 Task: Create a due date automation trigger when advanced on, 2 days after a card is due add basic assigned only to anyone at 11:00 AM.
Action: Mouse moved to (821, 238)
Screenshot: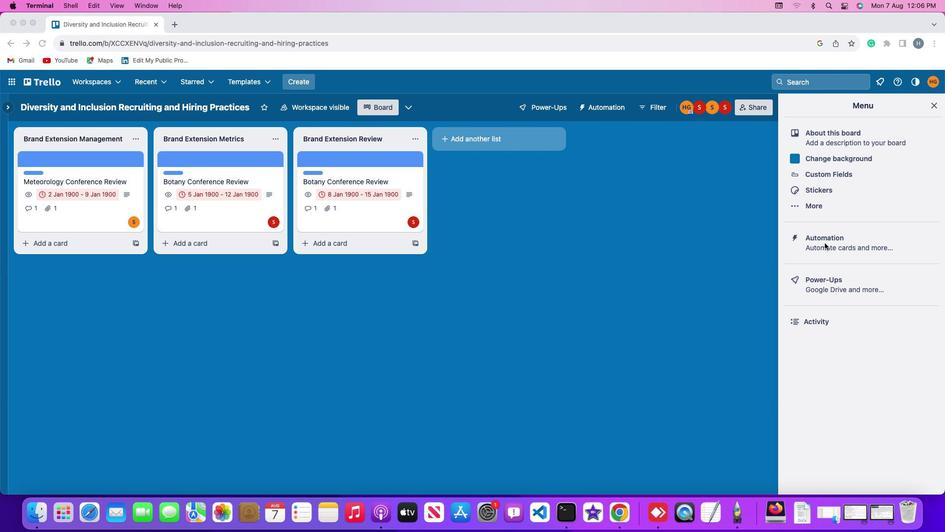 
Action: Mouse pressed left at (821, 238)
Screenshot: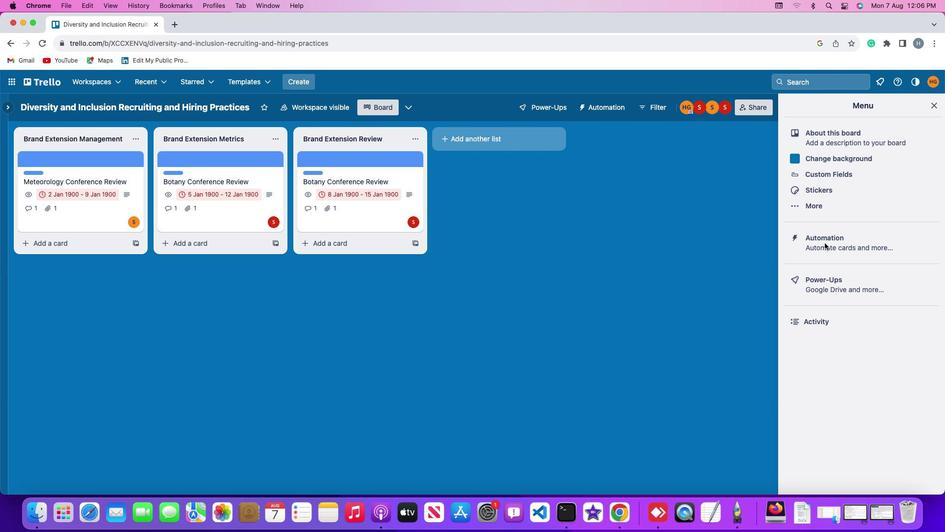 
Action: Mouse pressed left at (821, 238)
Screenshot: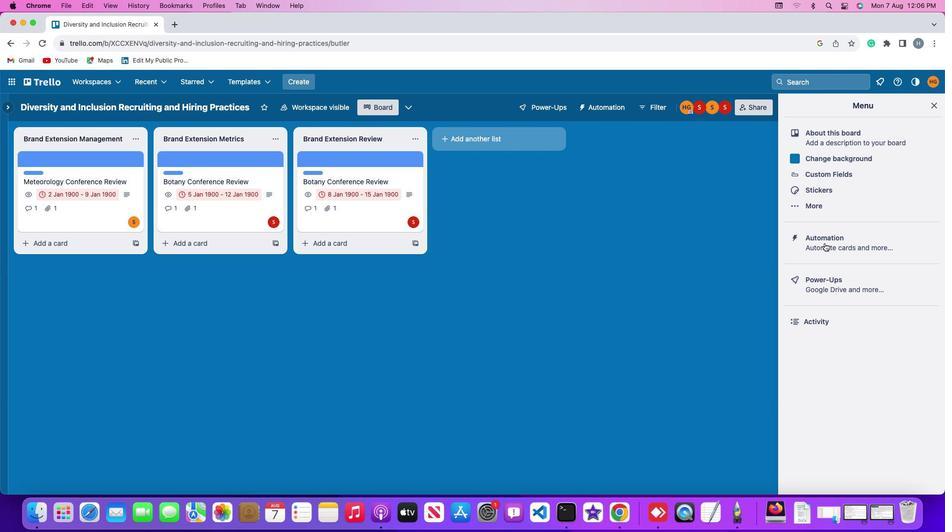 
Action: Mouse moved to (55, 229)
Screenshot: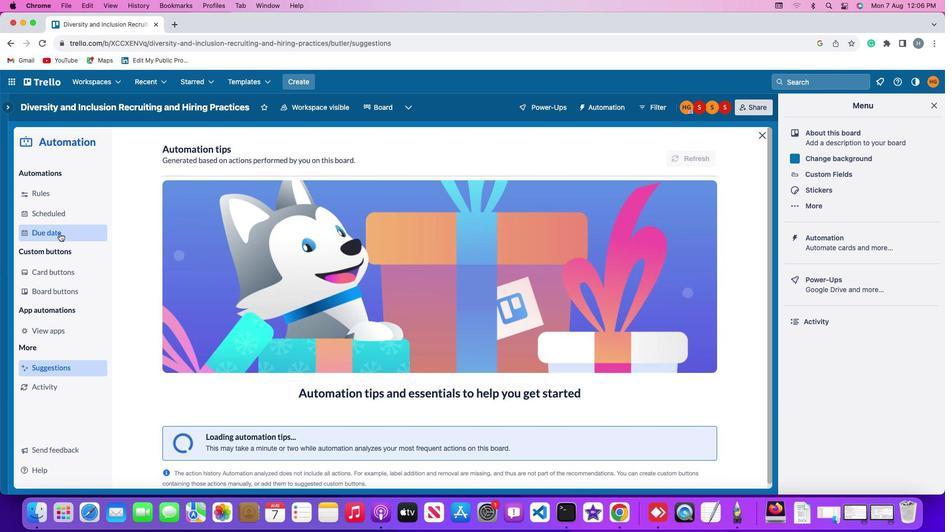 
Action: Mouse pressed left at (55, 229)
Screenshot: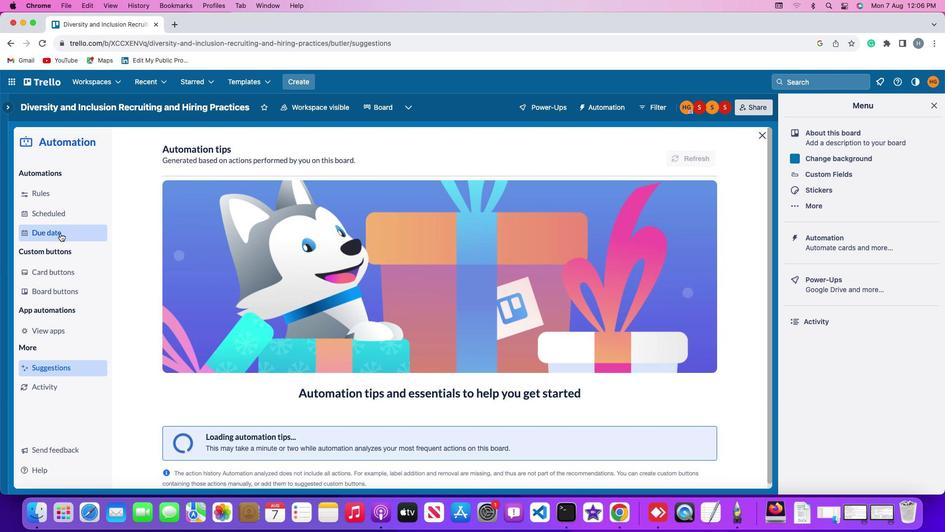 
Action: Mouse moved to (644, 149)
Screenshot: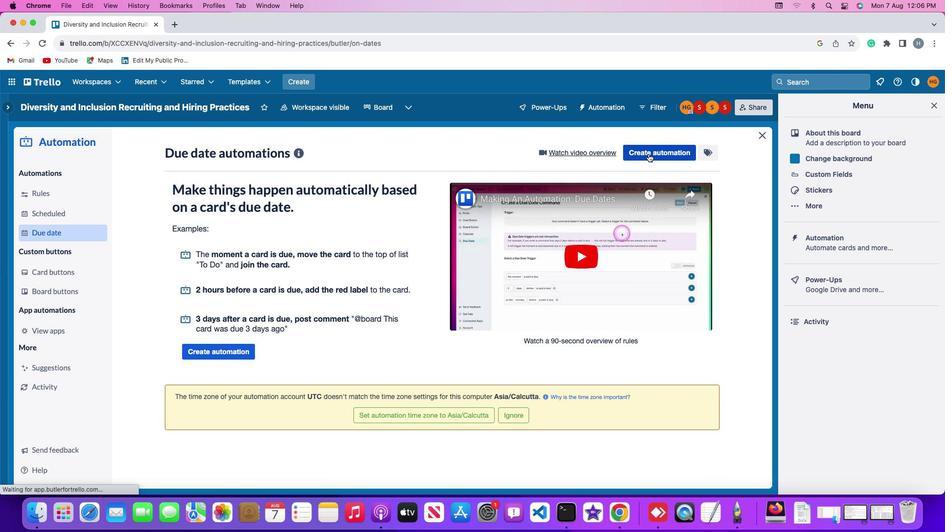 
Action: Mouse pressed left at (644, 149)
Screenshot: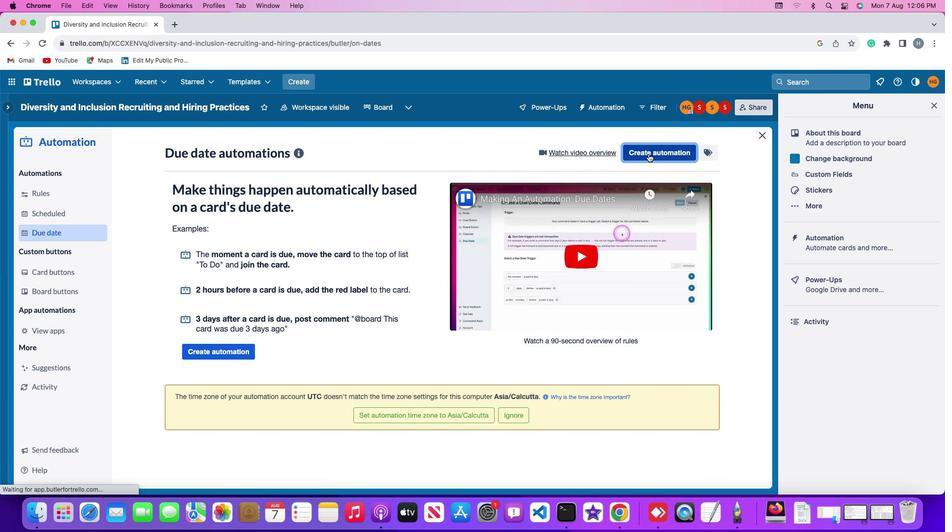 
Action: Mouse moved to (431, 240)
Screenshot: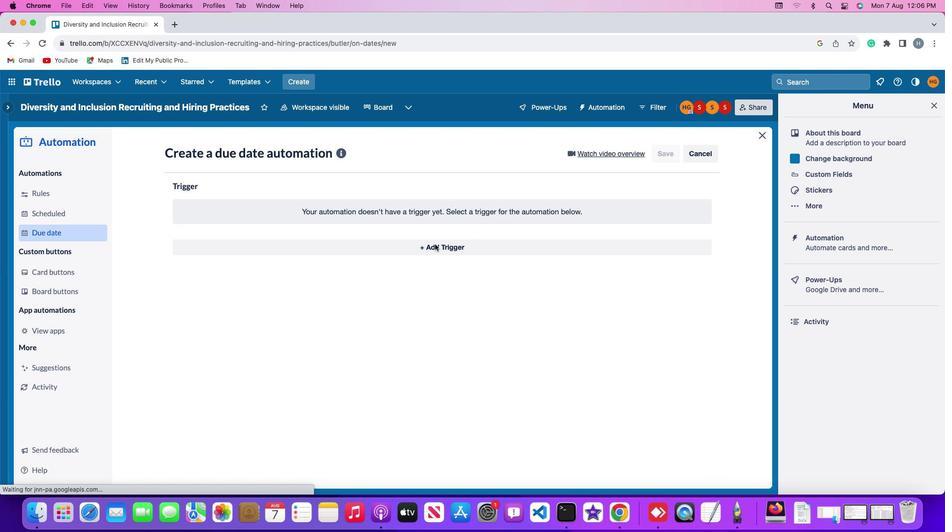 
Action: Mouse pressed left at (431, 240)
Screenshot: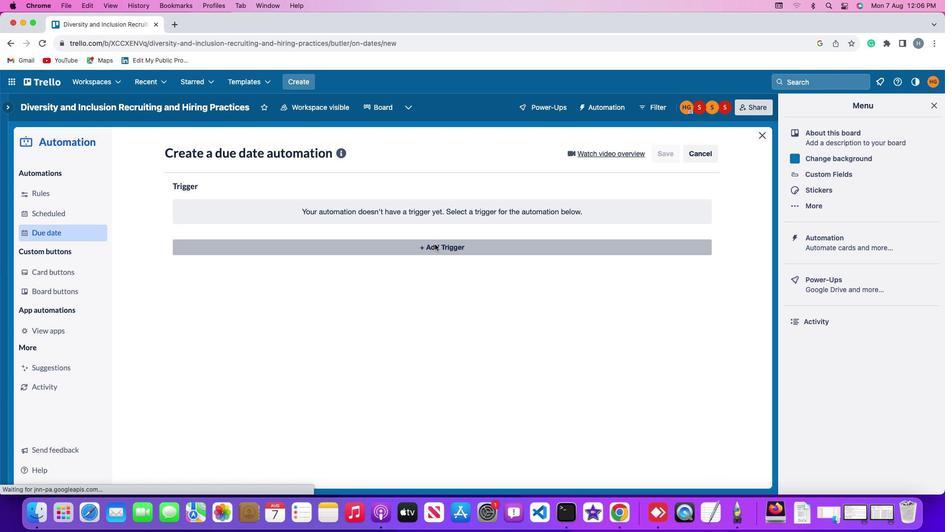 
Action: Mouse moved to (185, 394)
Screenshot: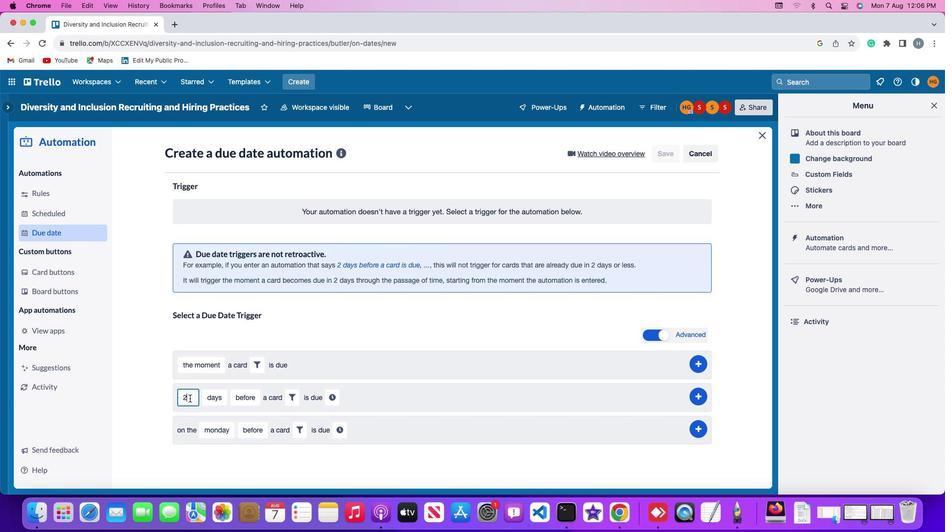 
Action: Mouse pressed left at (185, 394)
Screenshot: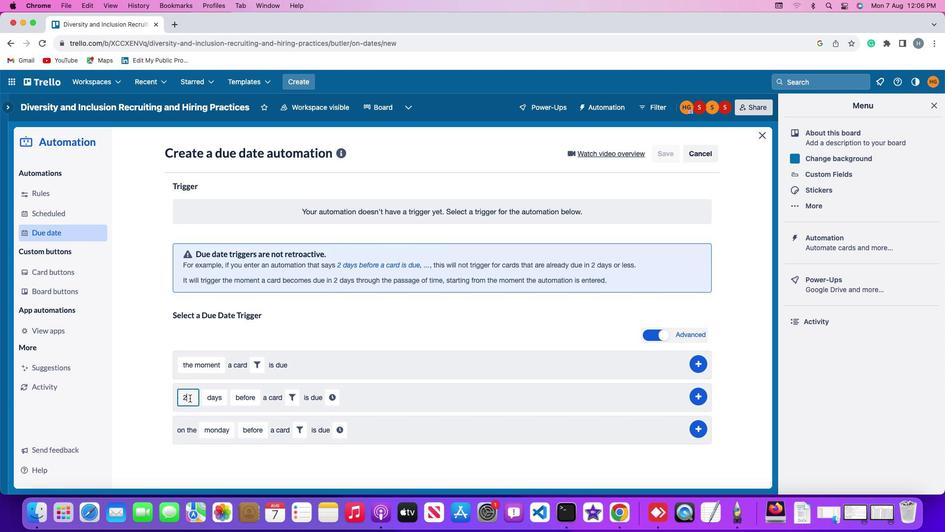 
Action: Key pressed Key.backspace
Screenshot: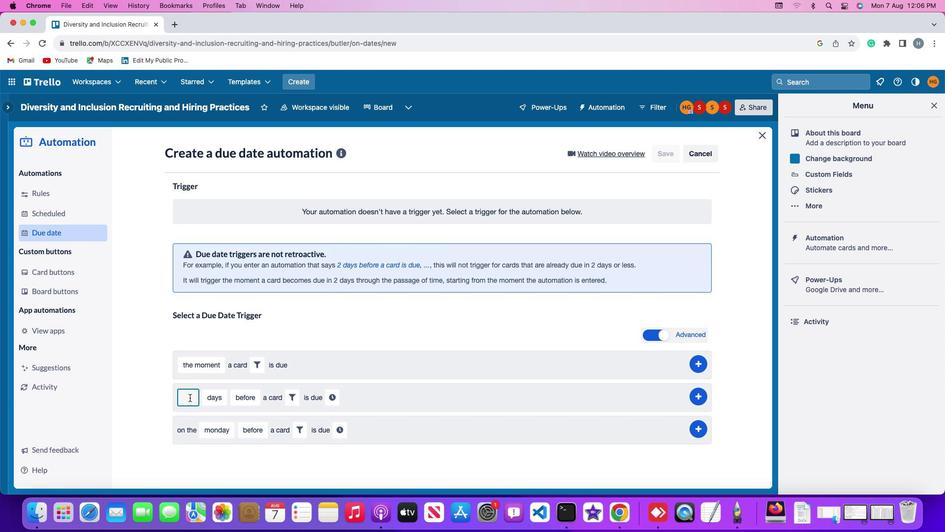 
Action: Mouse moved to (185, 394)
Screenshot: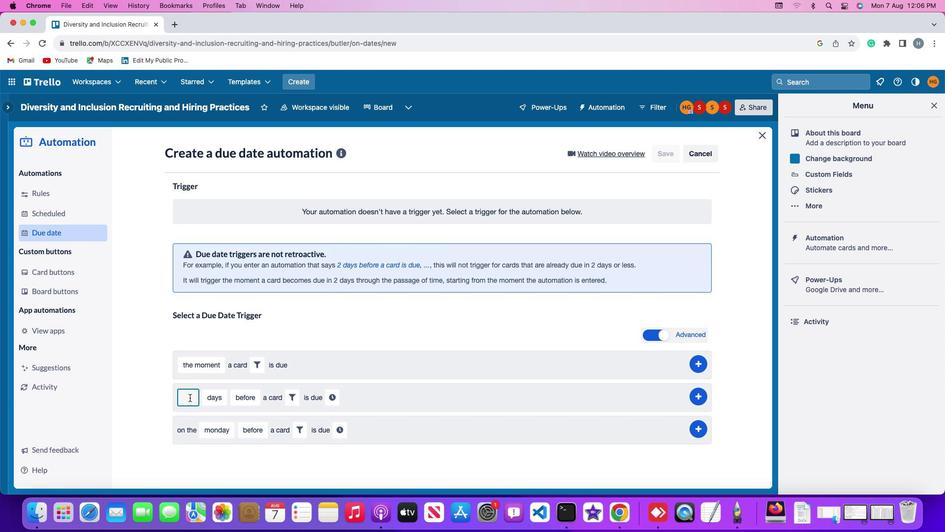 
Action: Key pressed '2'
Screenshot: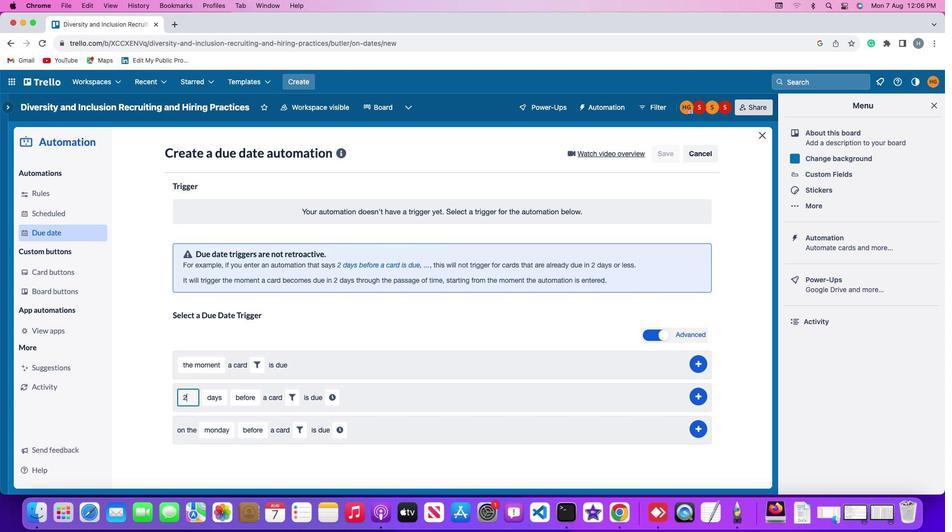 
Action: Mouse moved to (220, 392)
Screenshot: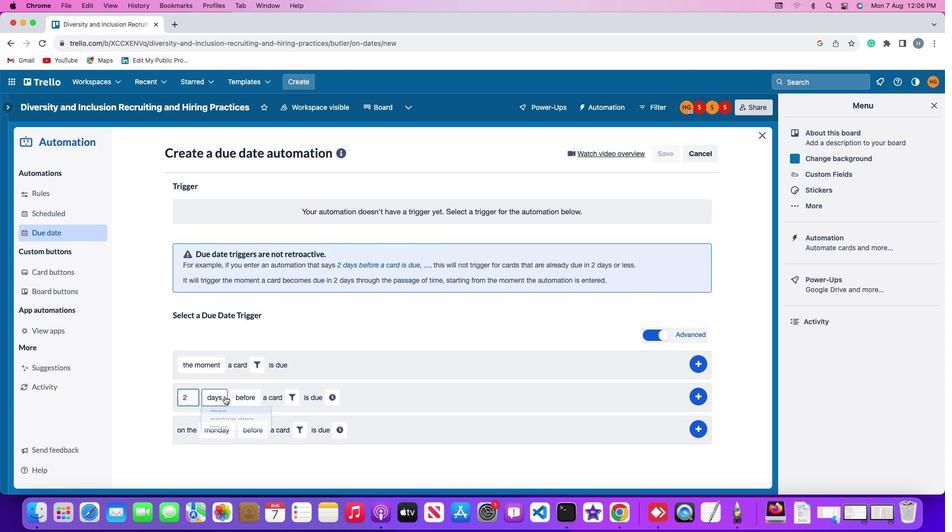 
Action: Mouse pressed left at (220, 392)
Screenshot: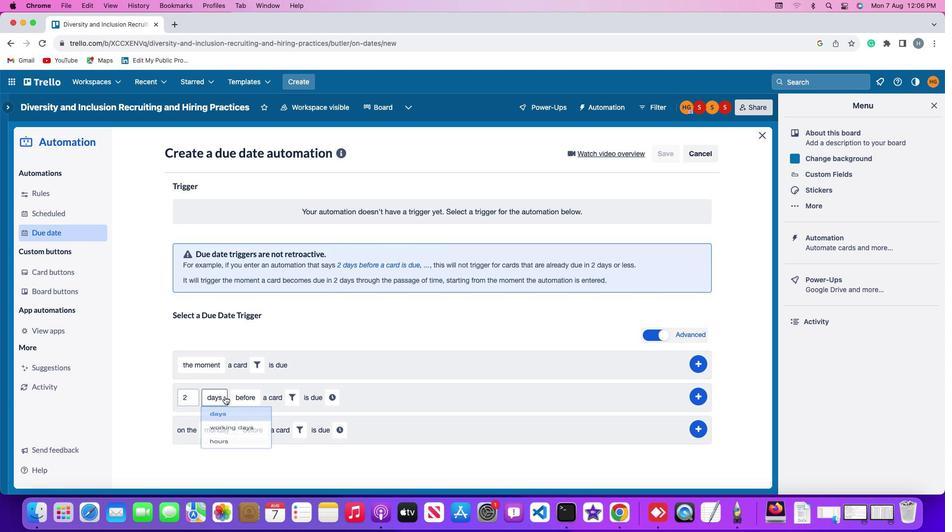 
Action: Mouse moved to (223, 414)
Screenshot: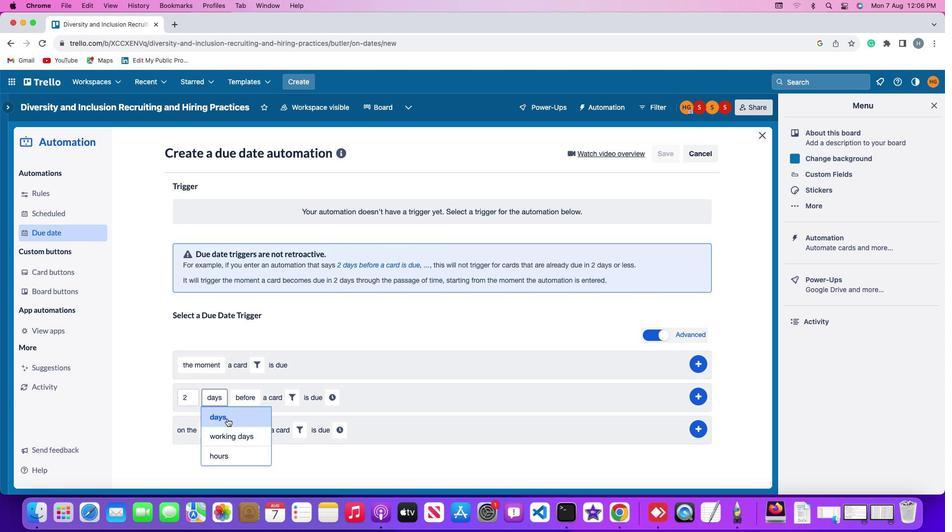 
Action: Mouse pressed left at (223, 414)
Screenshot: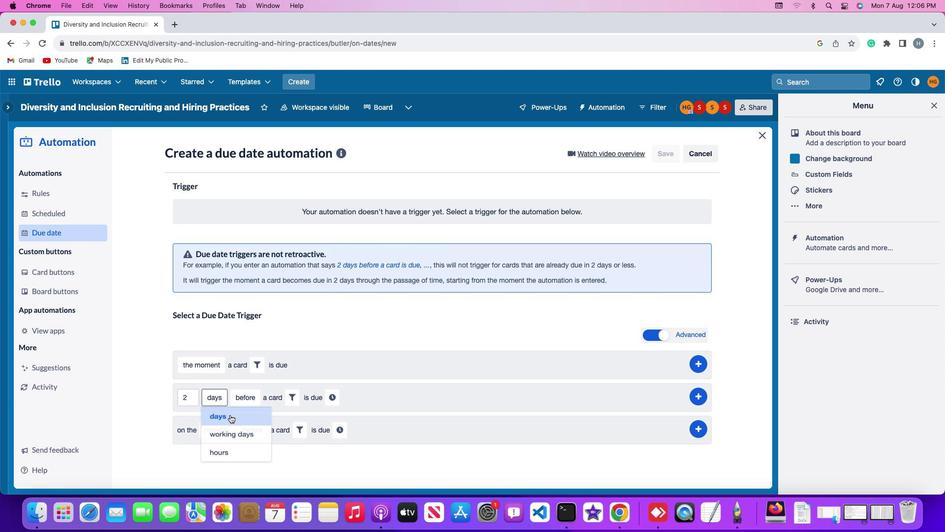 
Action: Mouse moved to (238, 395)
Screenshot: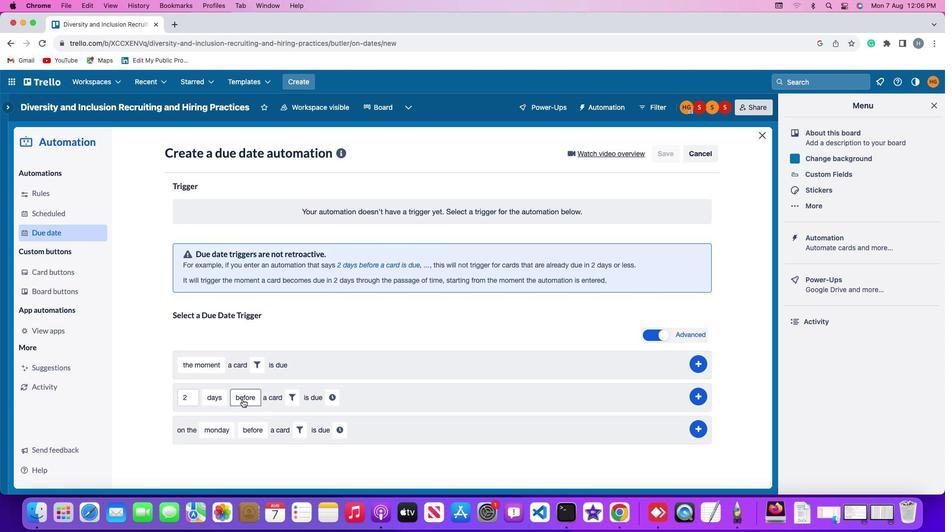 
Action: Mouse pressed left at (238, 395)
Screenshot: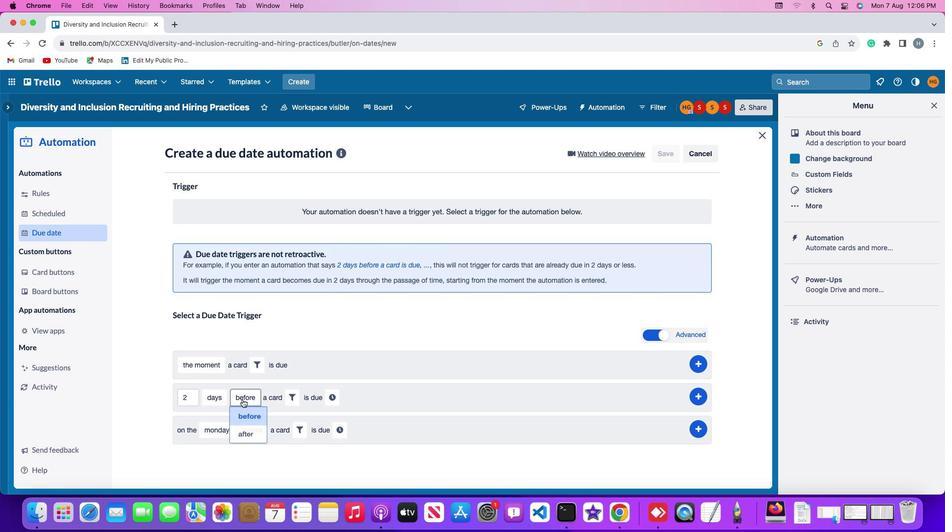 
Action: Mouse moved to (249, 432)
Screenshot: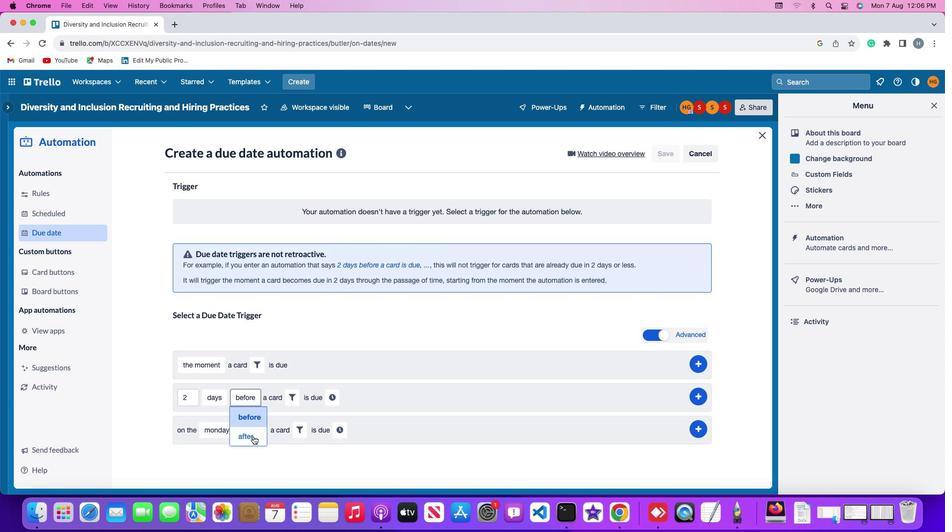
Action: Mouse pressed left at (249, 432)
Screenshot: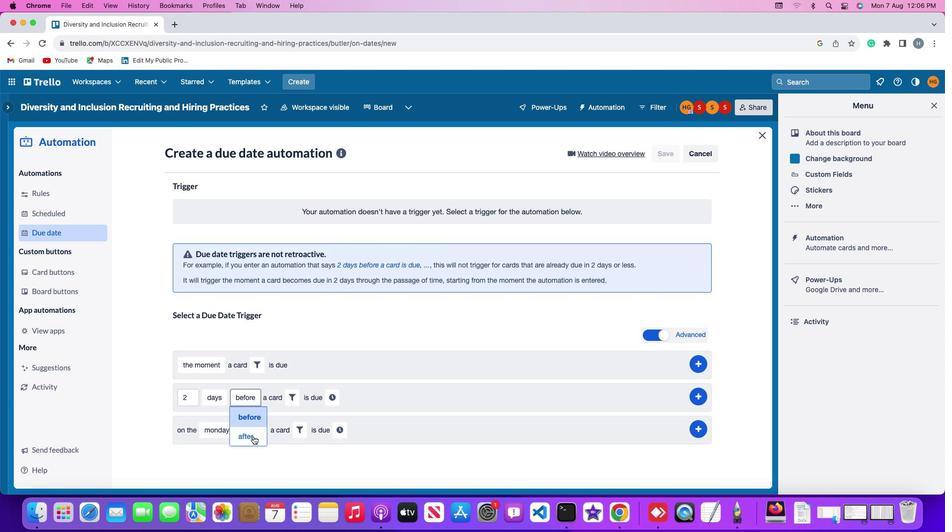 
Action: Mouse moved to (281, 395)
Screenshot: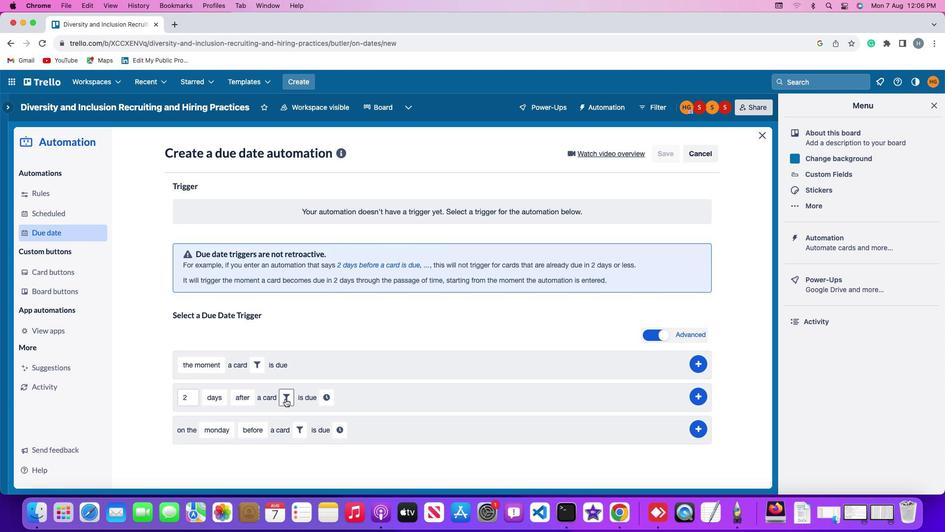 
Action: Mouse pressed left at (281, 395)
Screenshot: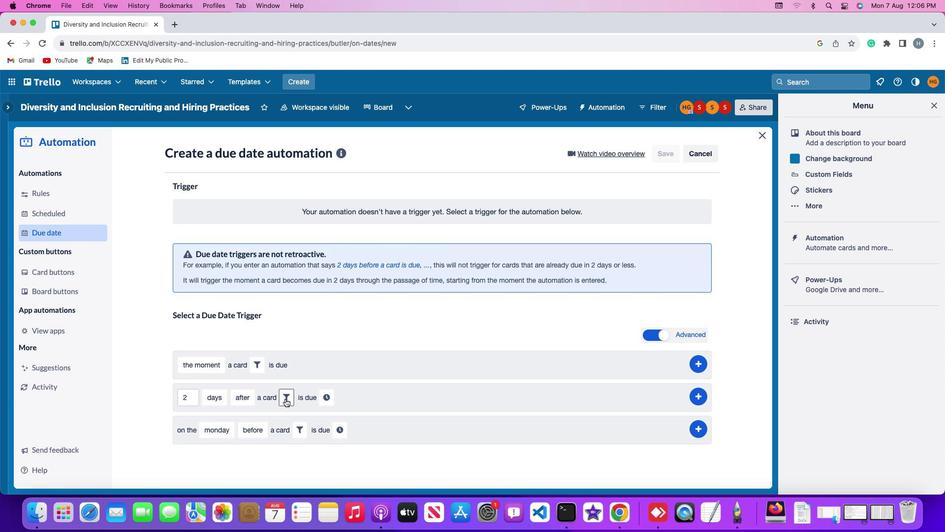 
Action: Mouse moved to (292, 436)
Screenshot: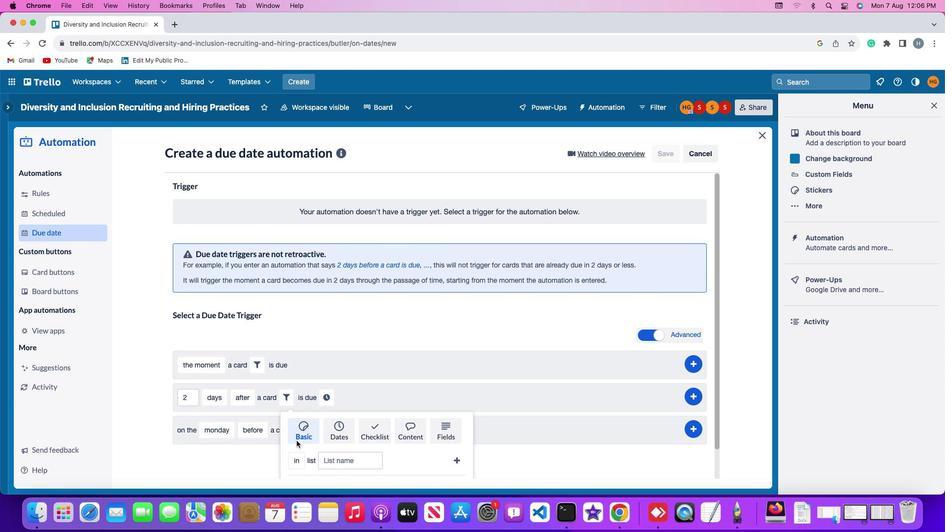 
Action: Mouse scrolled (292, 436) with delta (-3, -3)
Screenshot: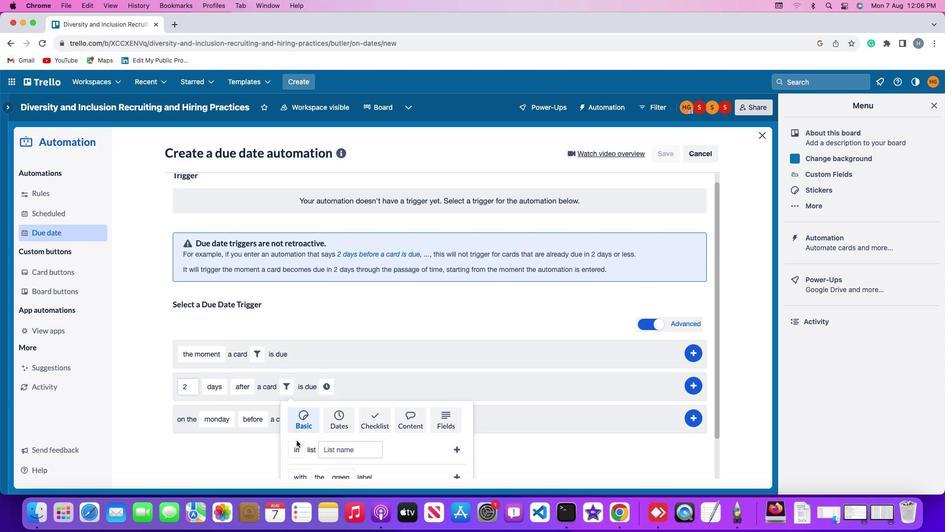 
Action: Mouse scrolled (292, 436) with delta (-3, -3)
Screenshot: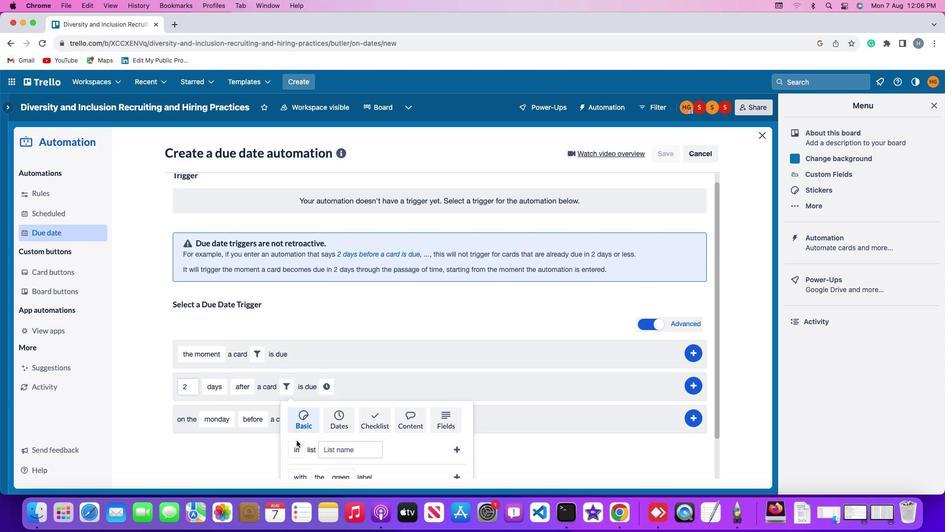 
Action: Mouse scrolled (292, 436) with delta (-3, -5)
Screenshot: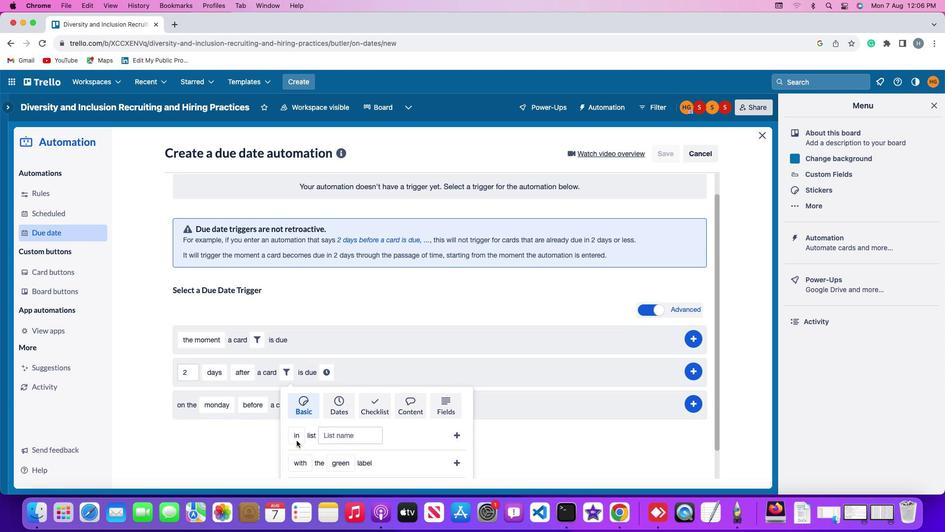 
Action: Mouse scrolled (292, 436) with delta (-3, -5)
Screenshot: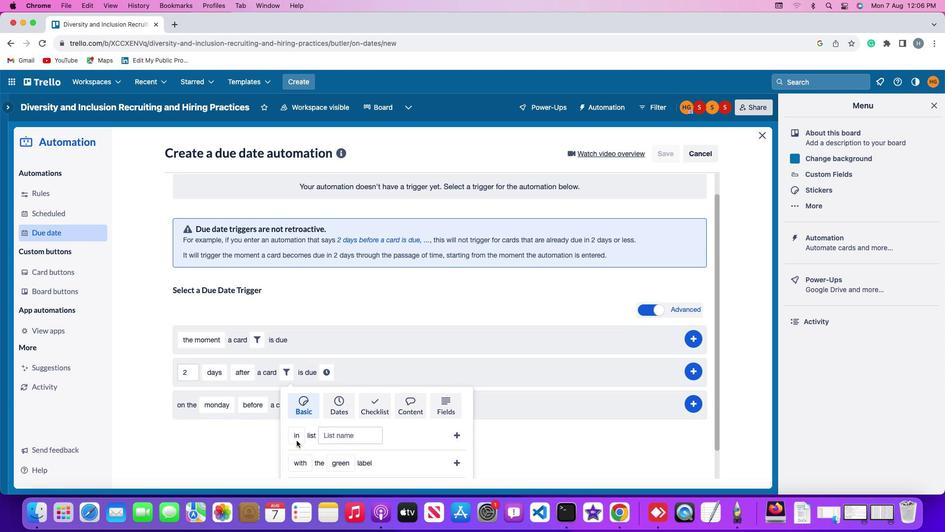
Action: Mouse scrolled (292, 436) with delta (-3, -6)
Screenshot: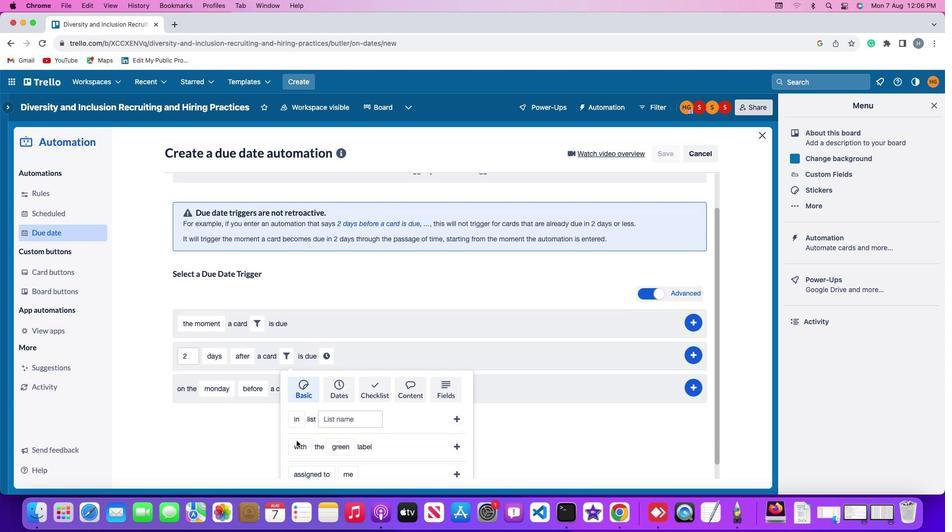 
Action: Mouse scrolled (292, 436) with delta (-3, -6)
Screenshot: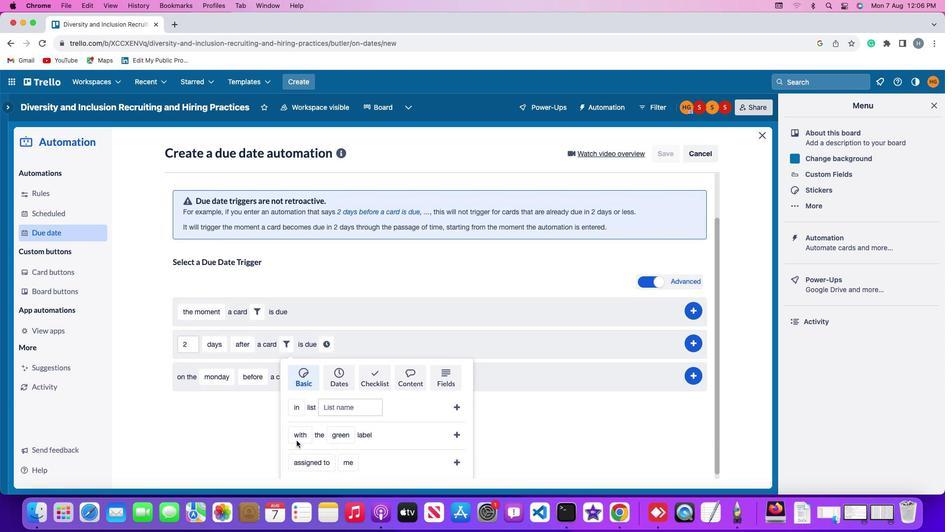 
Action: Mouse moved to (302, 452)
Screenshot: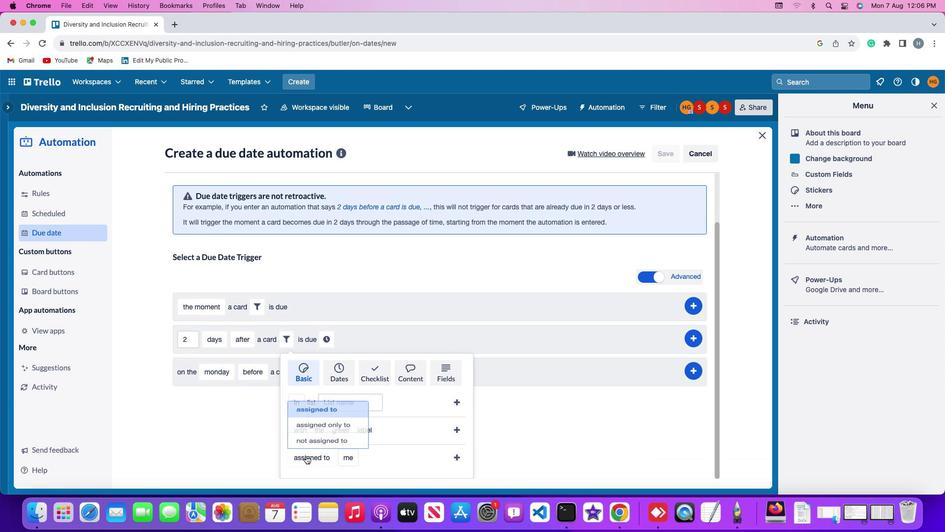 
Action: Mouse pressed left at (302, 452)
Screenshot: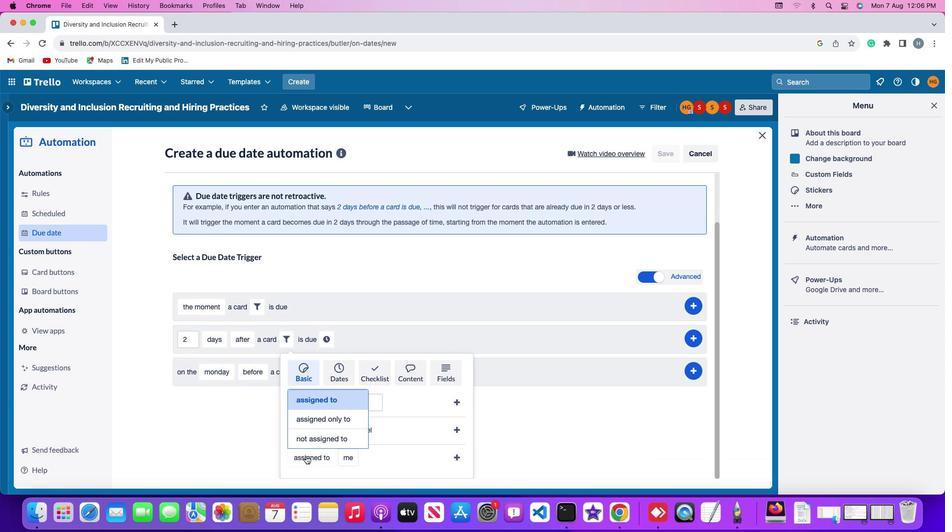 
Action: Mouse moved to (322, 413)
Screenshot: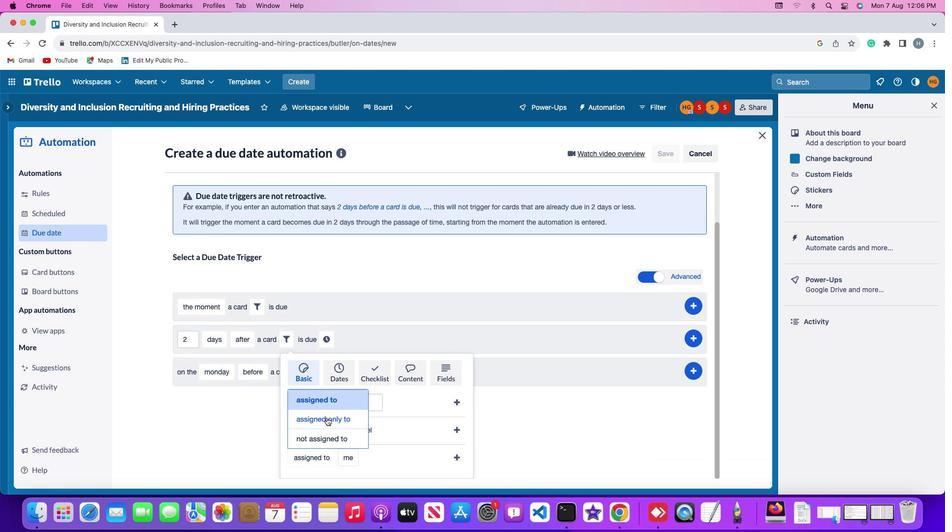 
Action: Mouse pressed left at (322, 413)
Screenshot: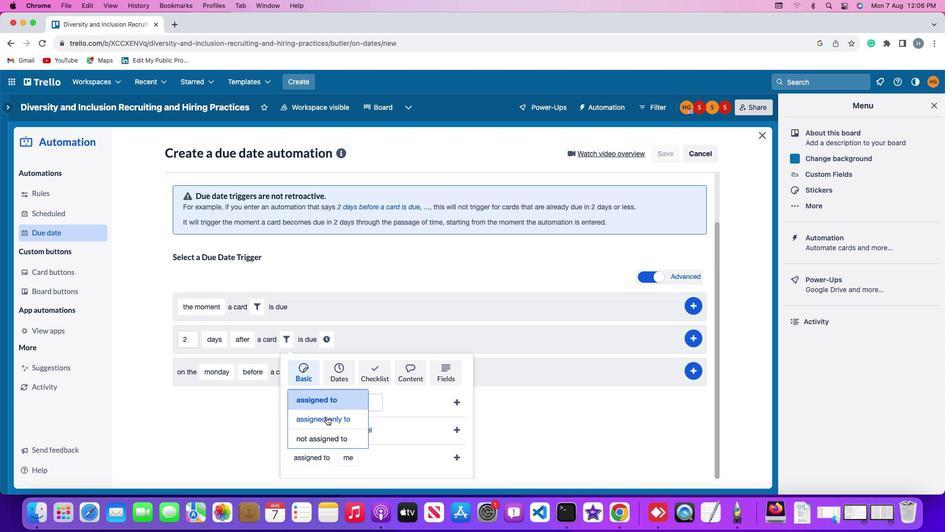 
Action: Mouse moved to (365, 449)
Screenshot: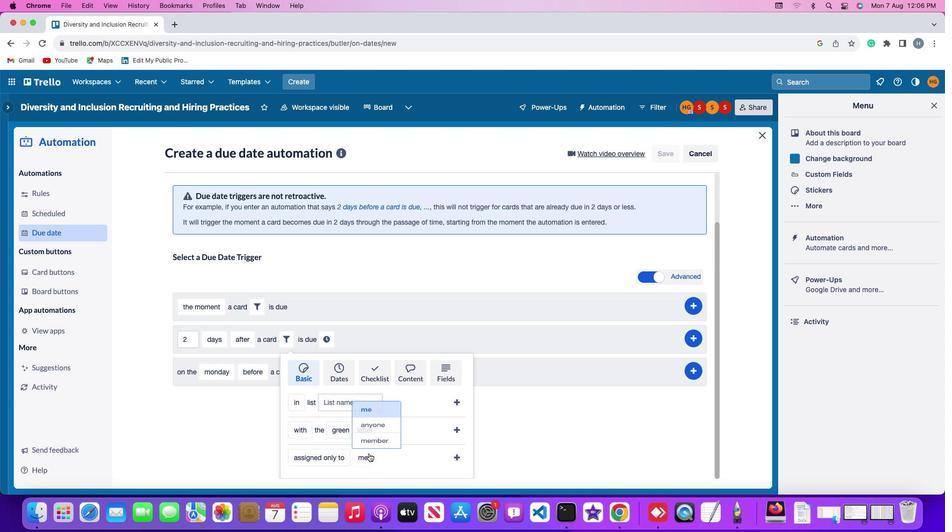 
Action: Mouse pressed left at (365, 449)
Screenshot: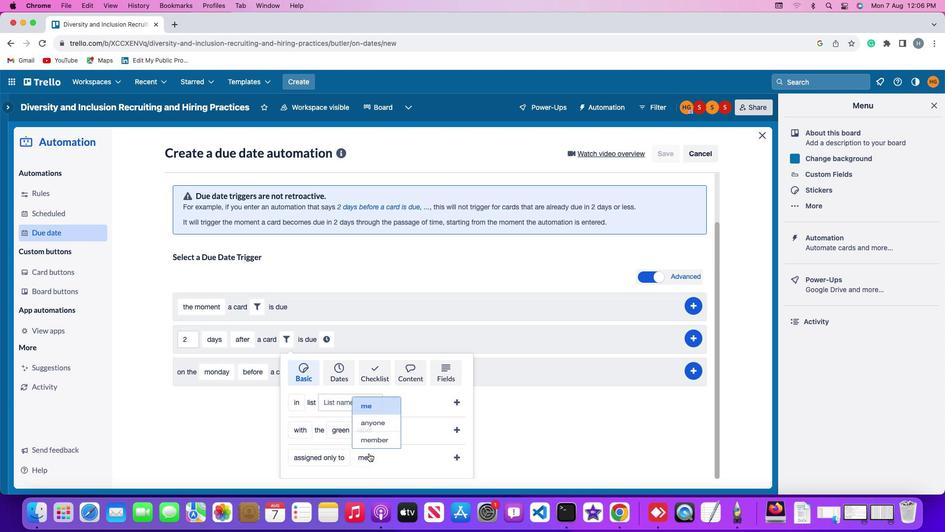 
Action: Mouse moved to (370, 411)
Screenshot: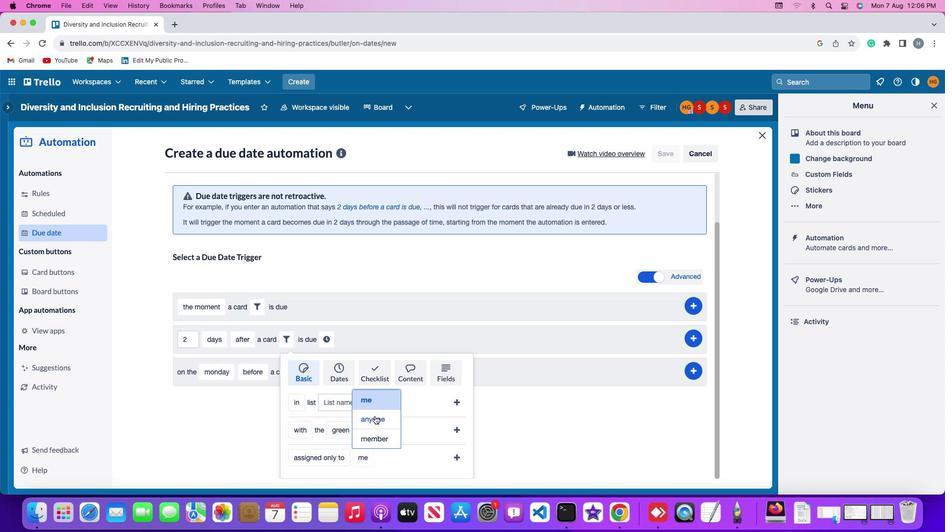 
Action: Mouse pressed left at (370, 411)
Screenshot: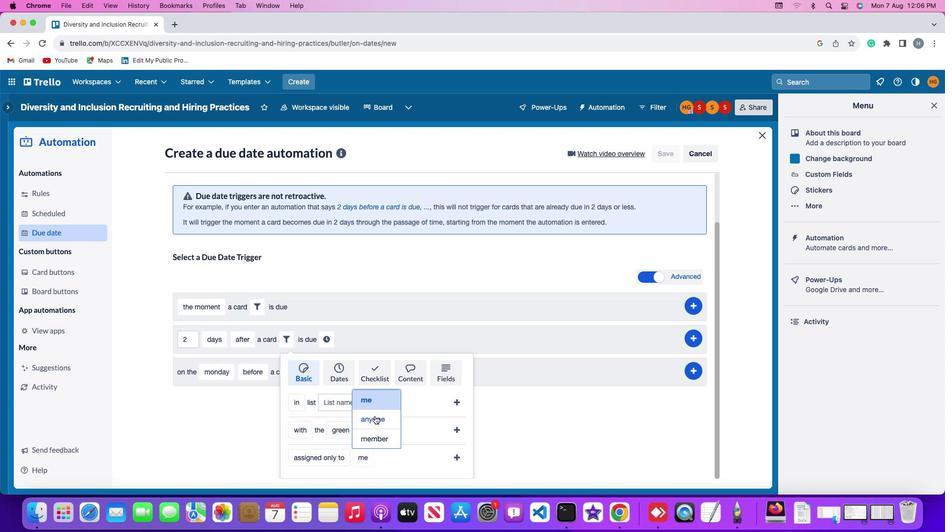 
Action: Mouse moved to (451, 452)
Screenshot: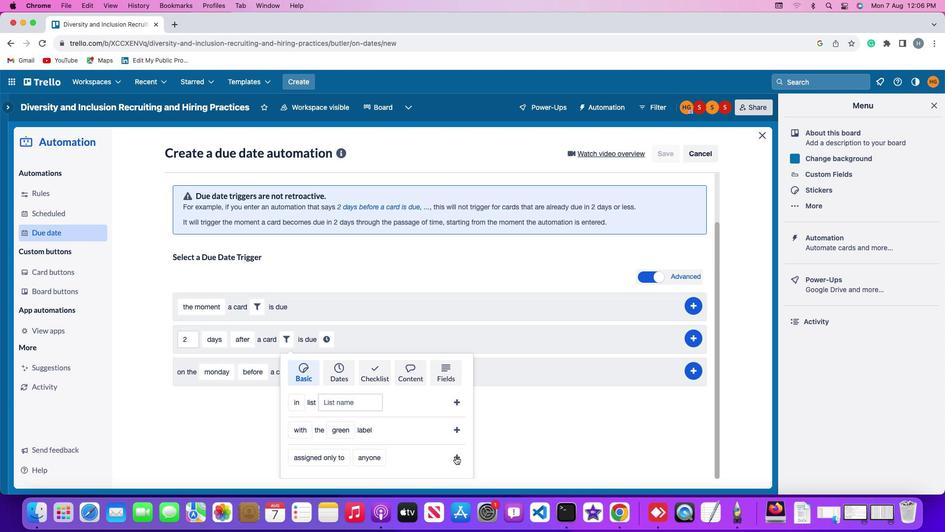 
Action: Mouse pressed left at (451, 452)
Screenshot: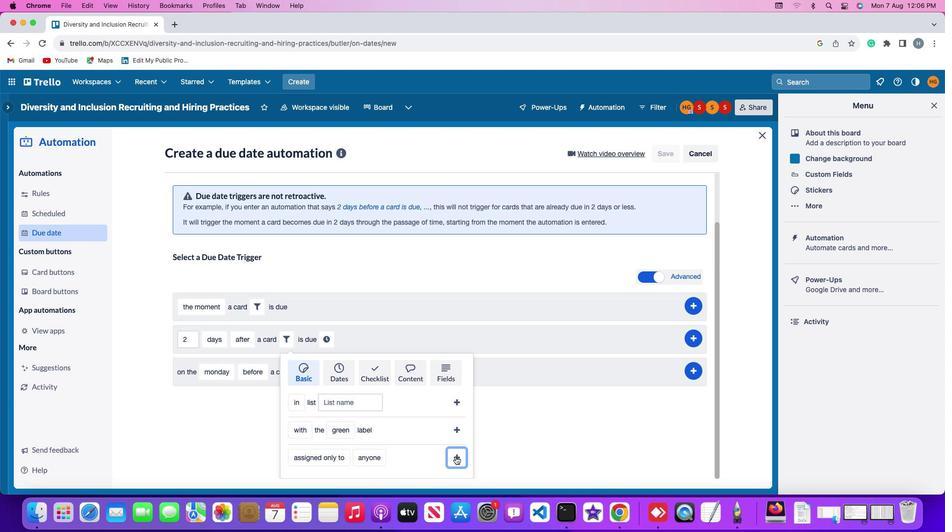 
Action: Mouse moved to (422, 396)
Screenshot: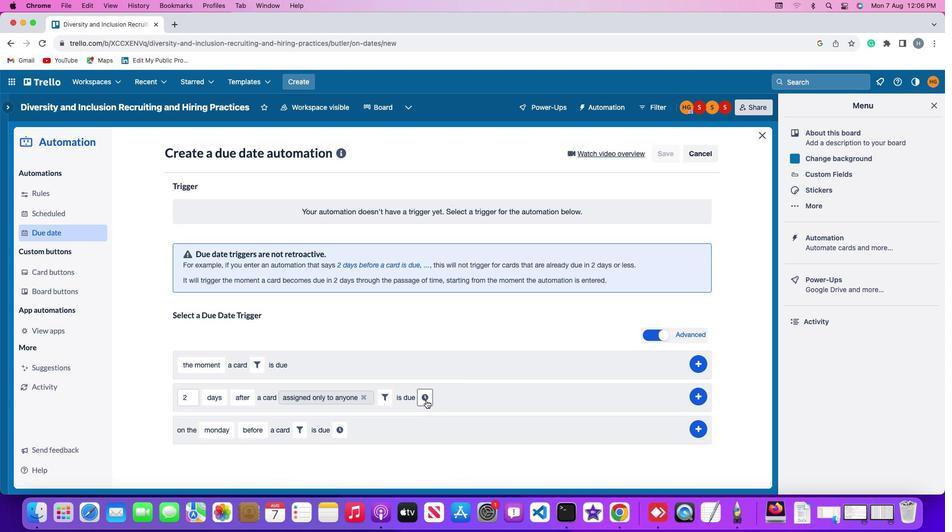 
Action: Mouse pressed left at (422, 396)
Screenshot: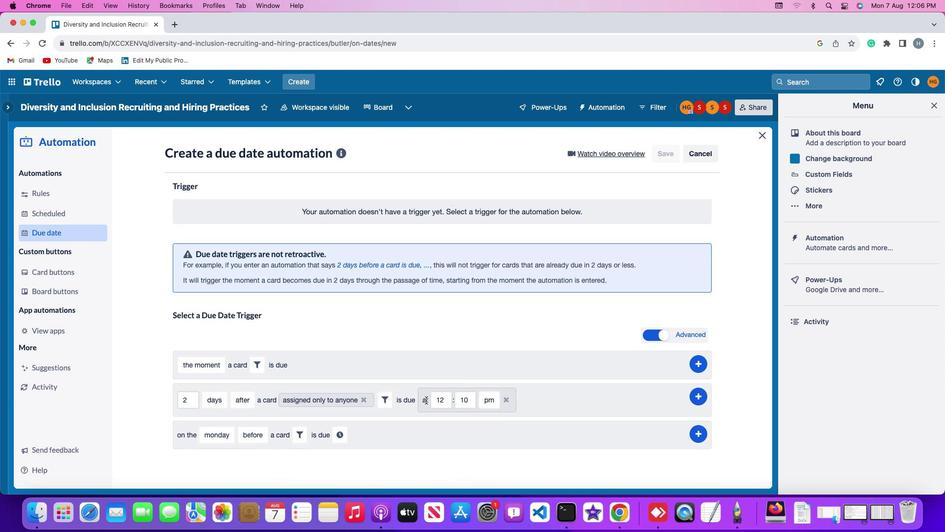 
Action: Mouse moved to (445, 399)
Screenshot: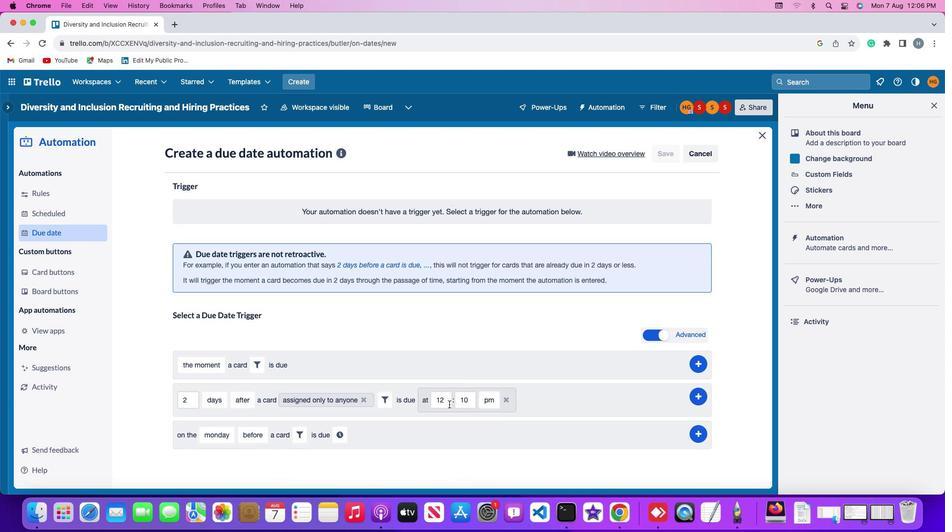 
Action: Mouse pressed left at (445, 399)
Screenshot: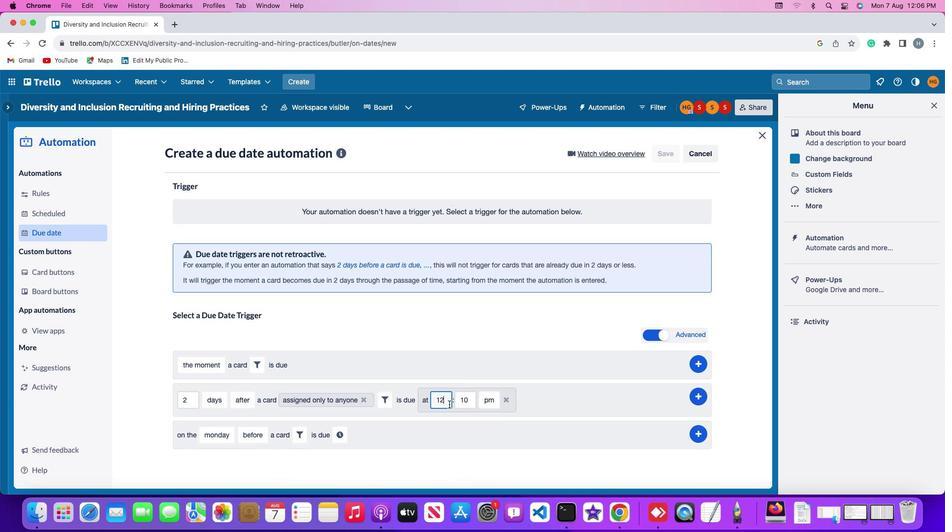
Action: Key pressed Key.backspaceKey.backspace'1''1'
Screenshot: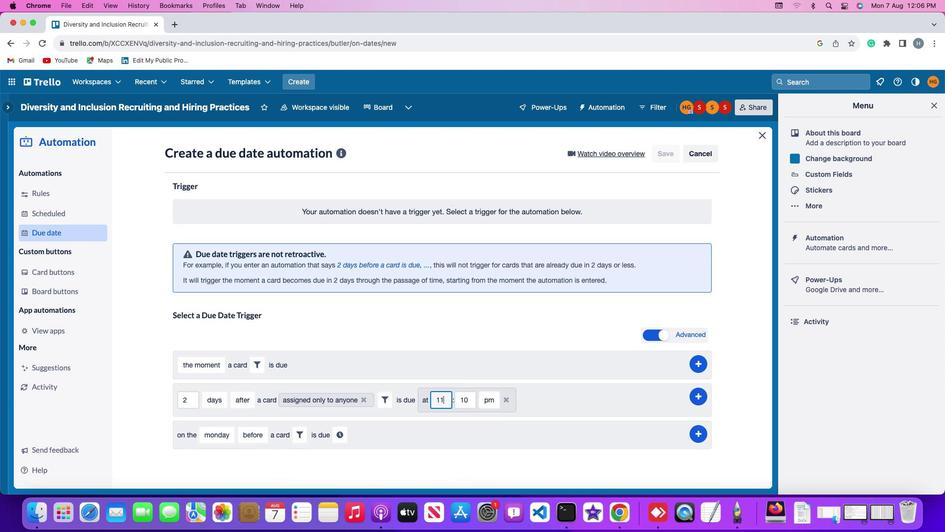 
Action: Mouse moved to (466, 396)
Screenshot: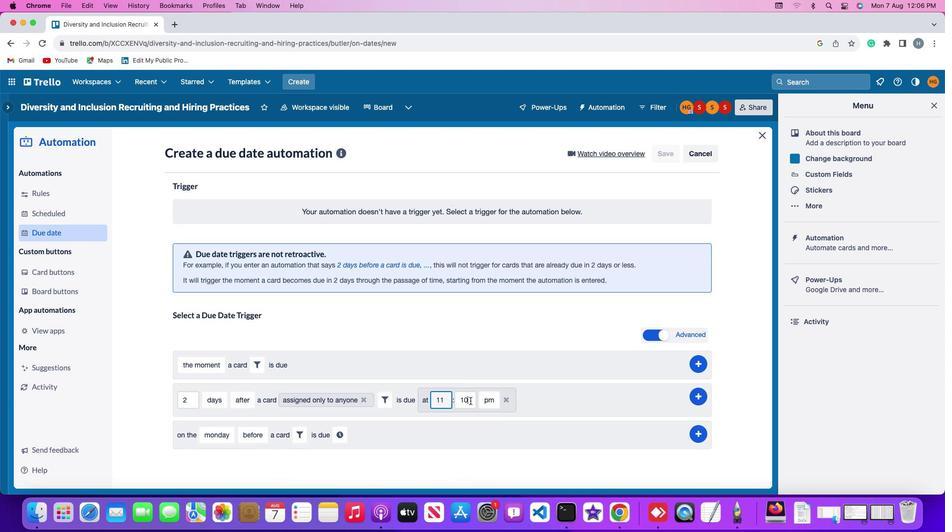 
Action: Mouse pressed left at (466, 396)
Screenshot: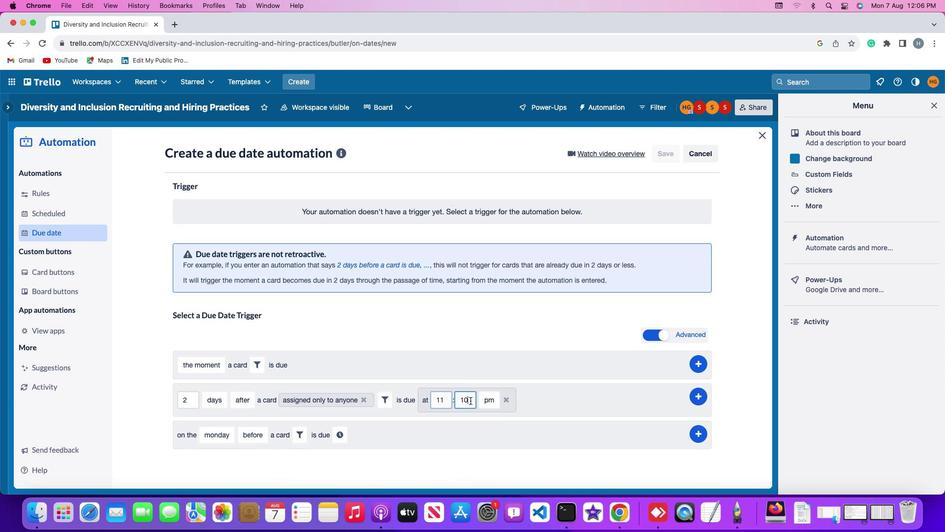 
Action: Mouse moved to (466, 396)
Screenshot: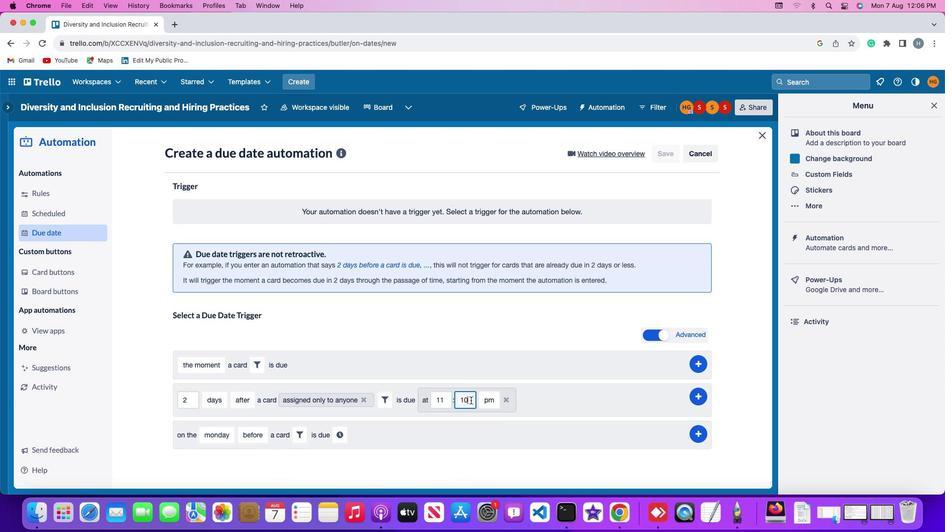 
Action: Key pressed Key.backspaceKey.backspace'0''0'
Screenshot: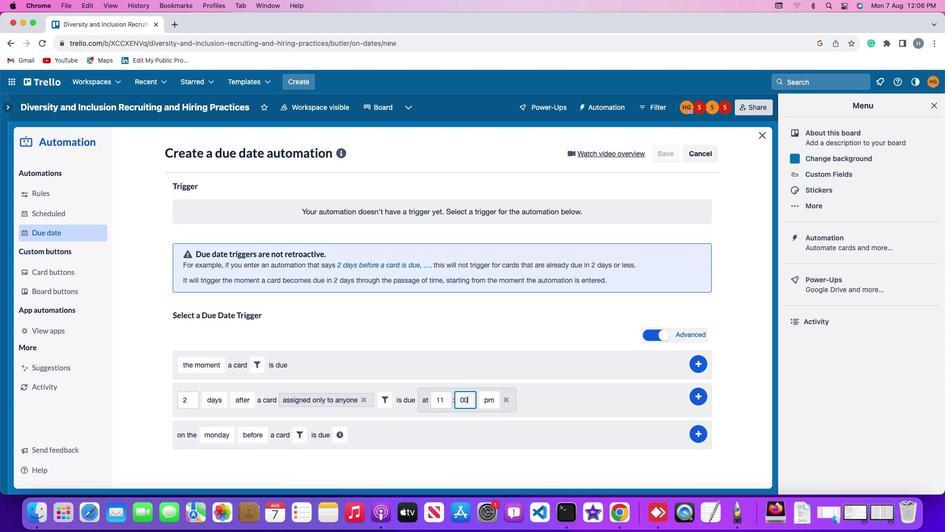 
Action: Mouse moved to (484, 399)
Screenshot: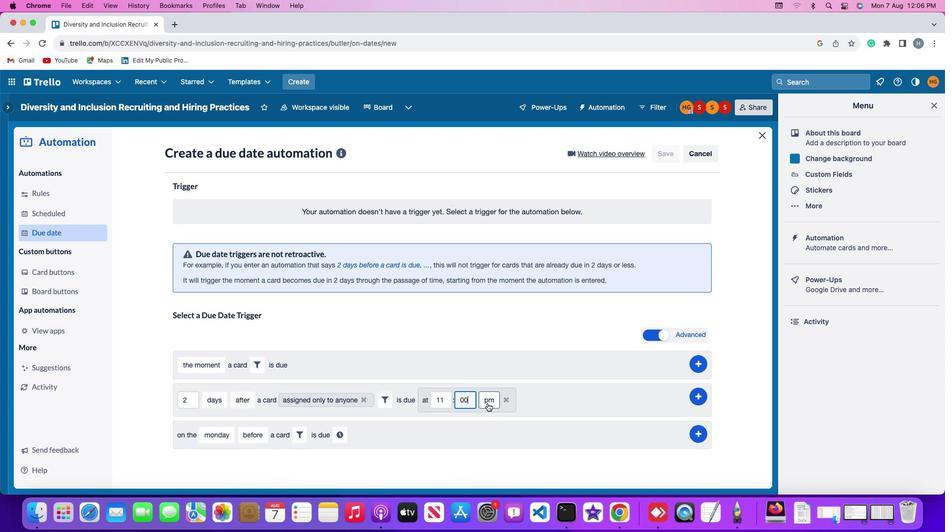 
Action: Mouse pressed left at (484, 399)
Screenshot: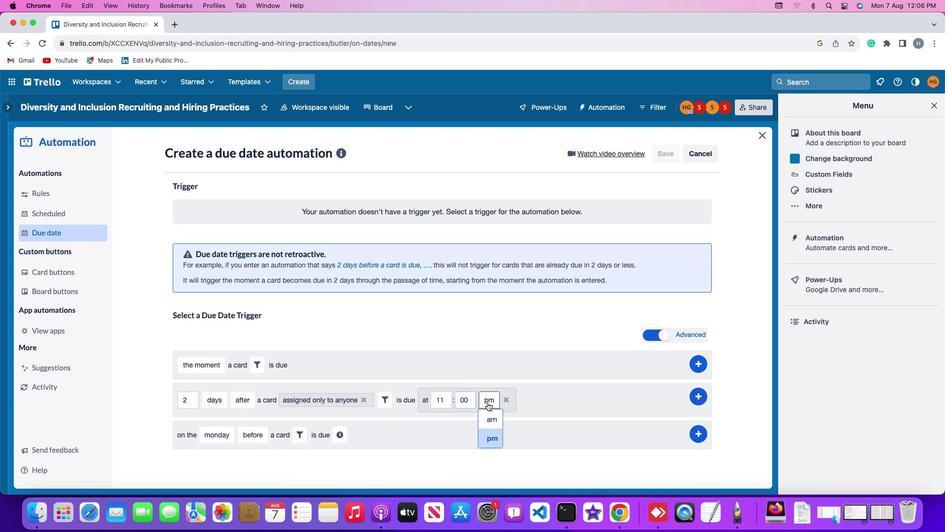 
Action: Mouse moved to (487, 418)
Screenshot: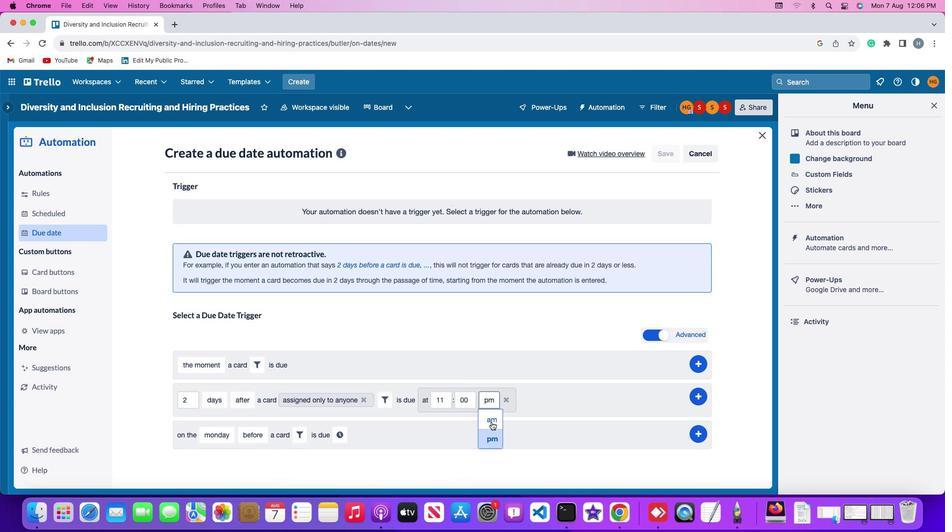 
Action: Mouse pressed left at (487, 418)
Screenshot: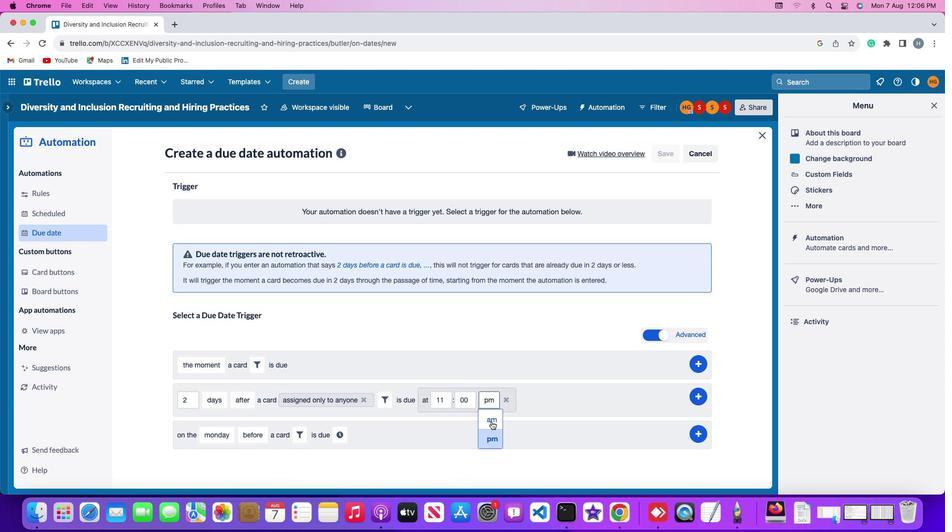 
Action: Mouse moved to (696, 392)
Screenshot: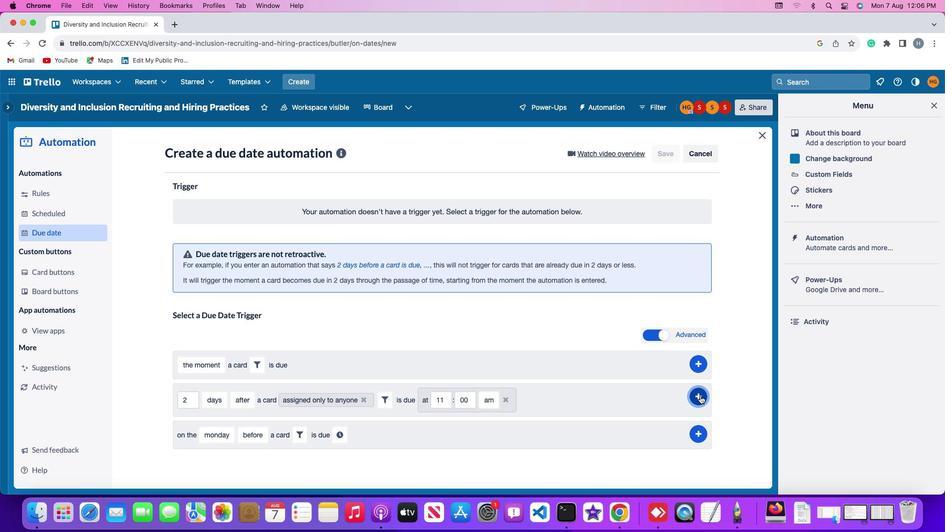 
Action: Mouse pressed left at (696, 392)
Screenshot: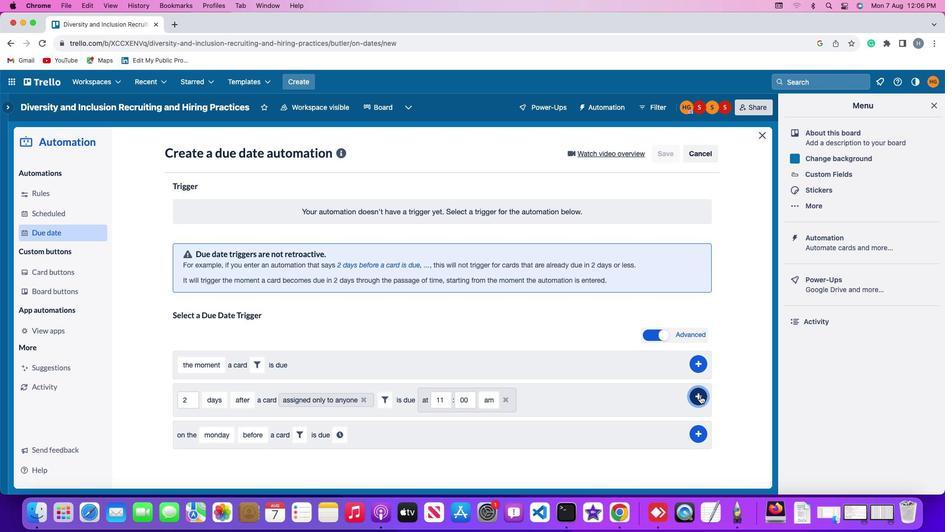 
Action: Mouse moved to (729, 299)
Screenshot: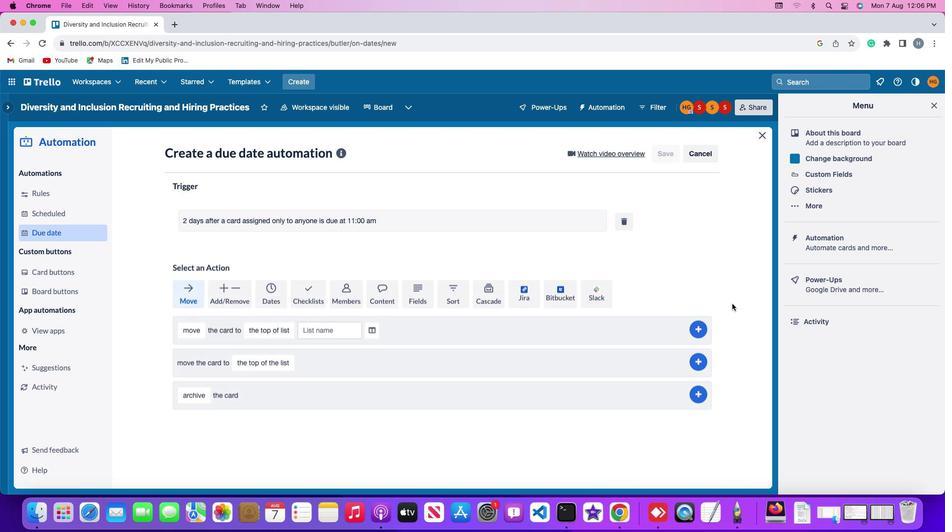 
